 Task: Search for instructions on adding new users in Microsoft Outlook.
Action: Mouse moved to (263, 29)
Screenshot: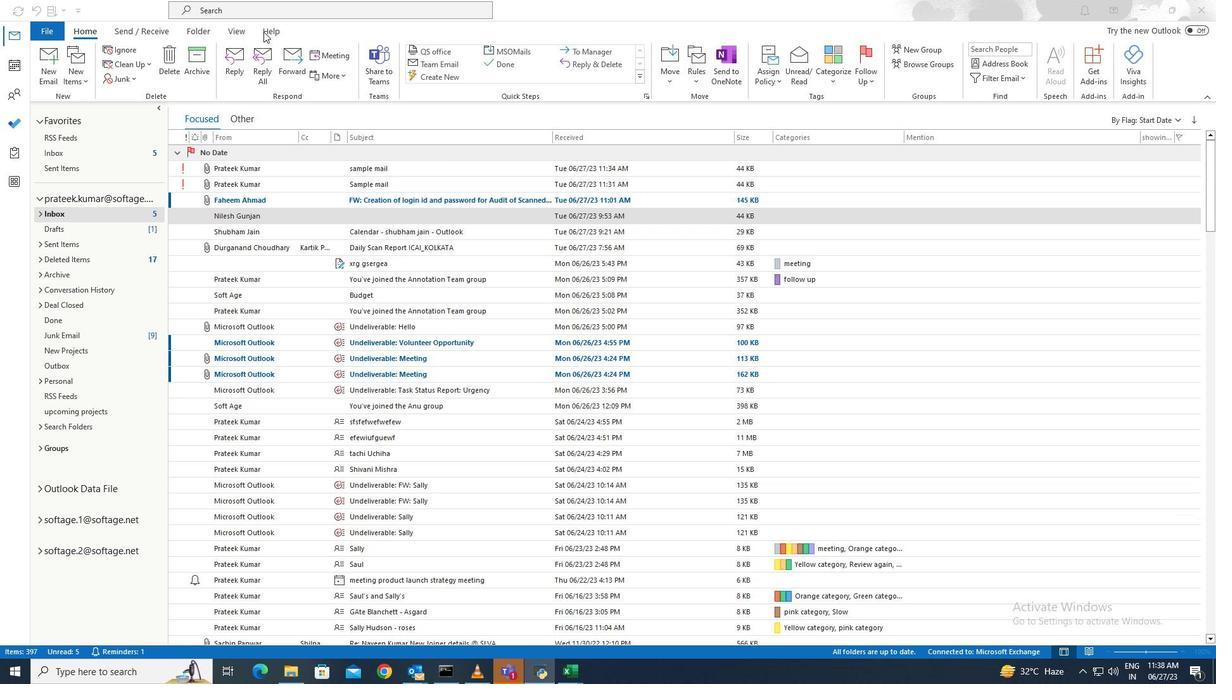 
Action: Mouse pressed left at (263, 29)
Screenshot: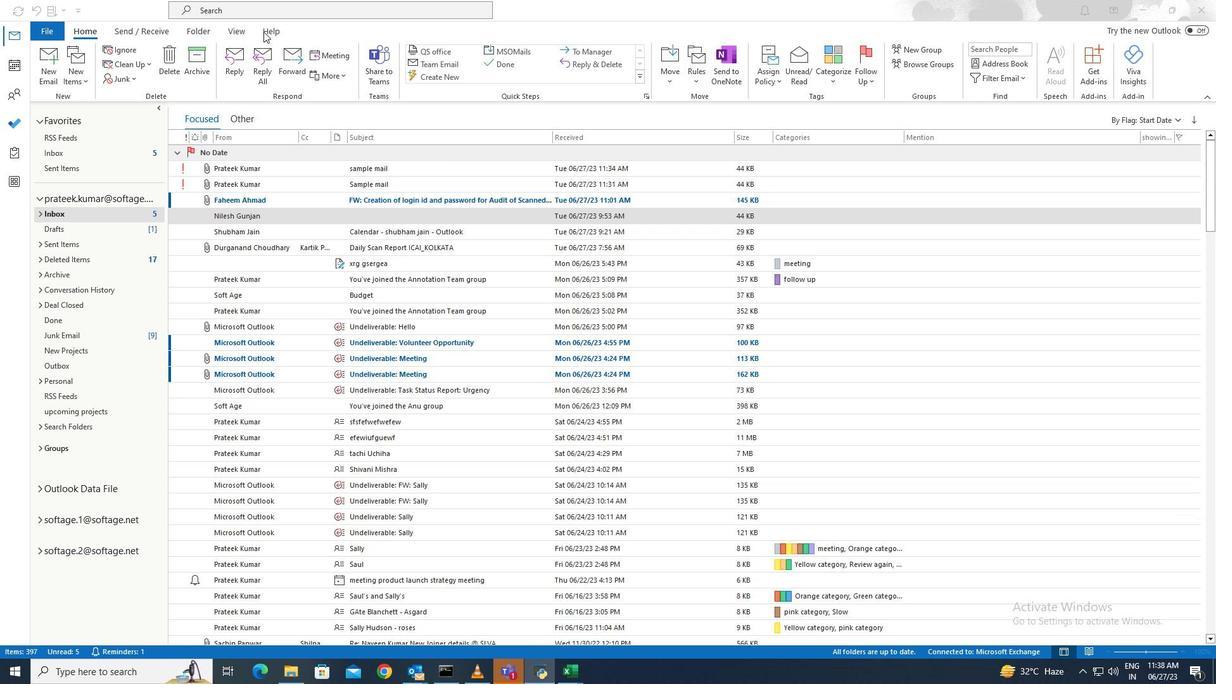 
Action: Mouse pressed left at (263, 29)
Screenshot: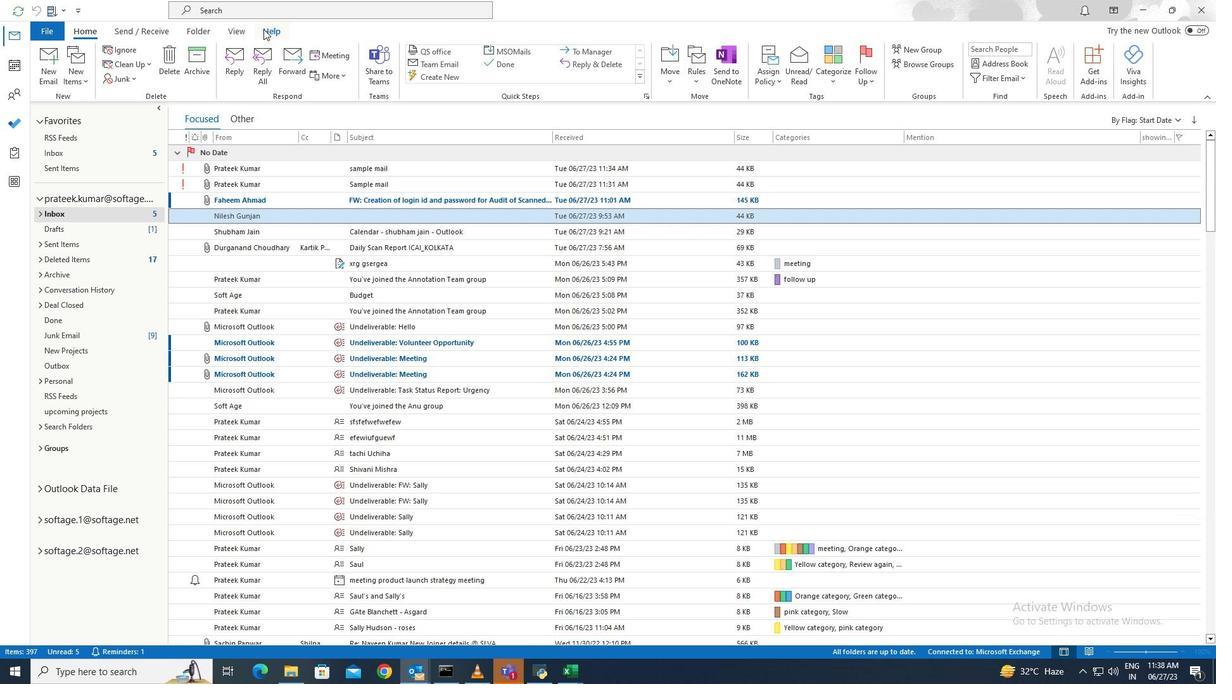
Action: Mouse moved to (55, 59)
Screenshot: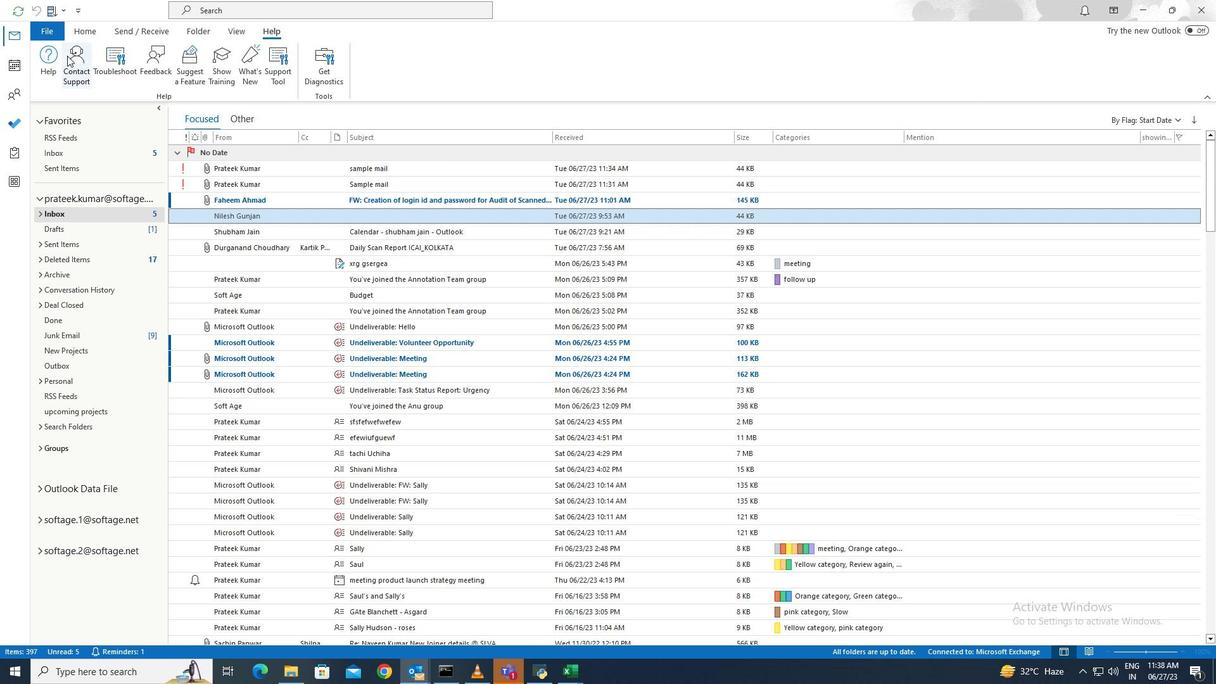 
Action: Mouse pressed left at (55, 59)
Screenshot: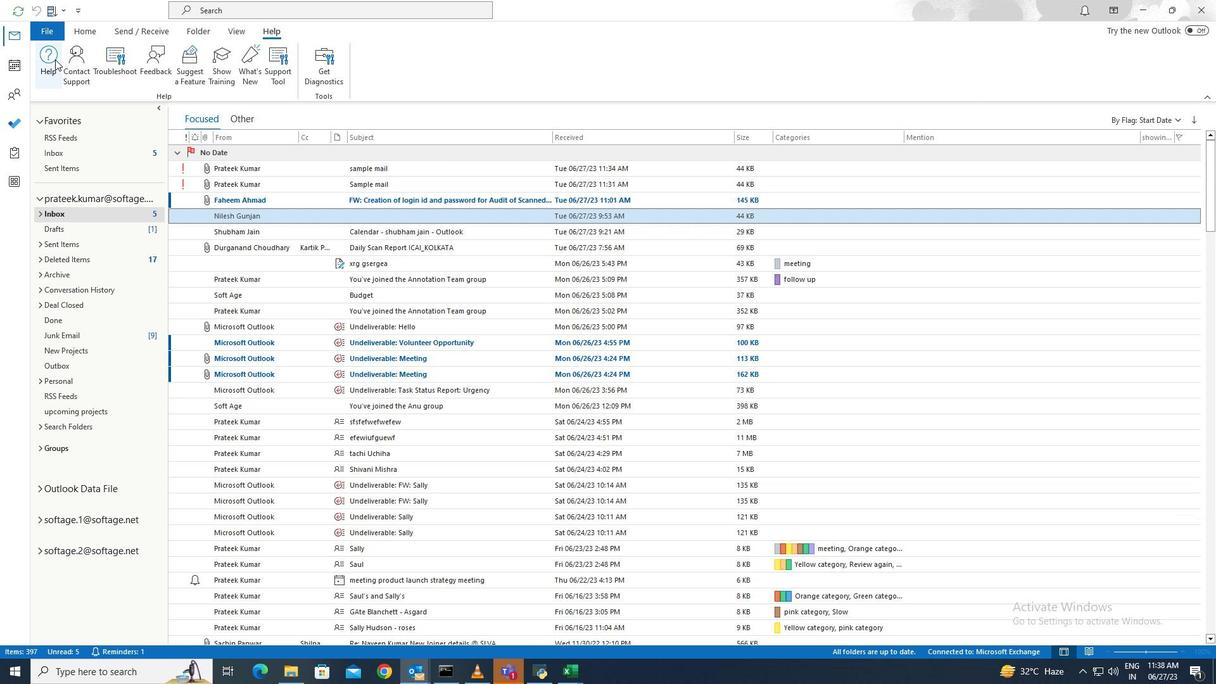 
Action: Mouse moved to (316, 237)
Screenshot: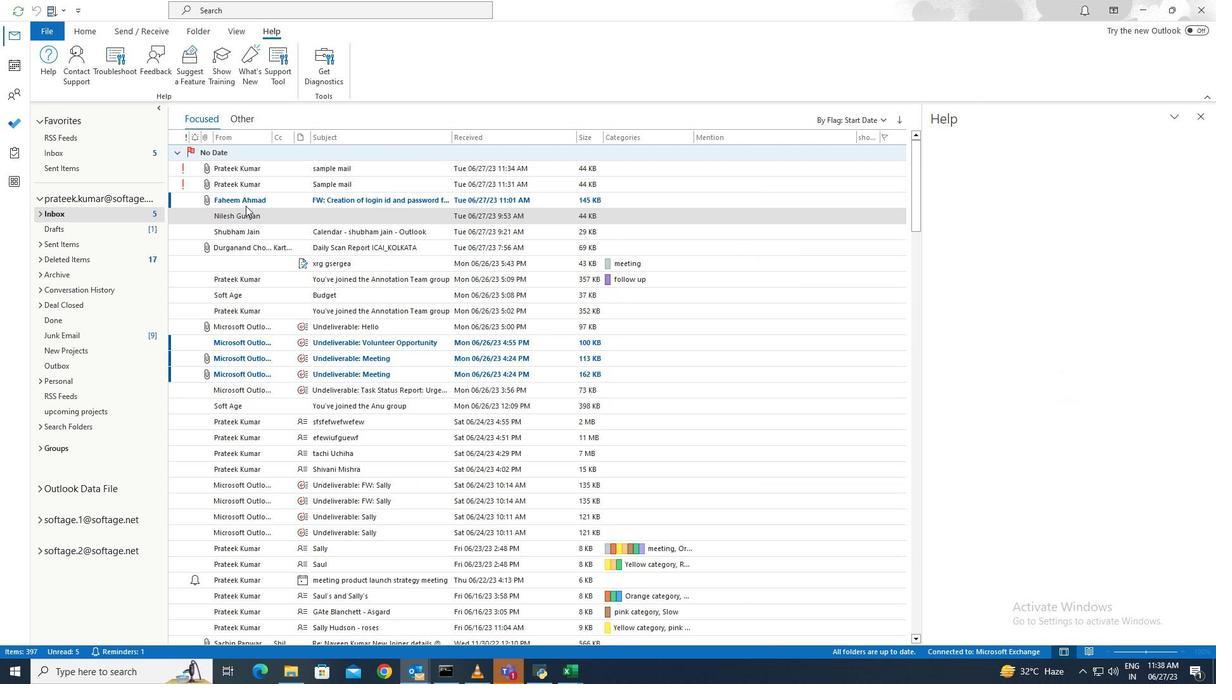 
Action: Key pressed adding<Key.space>new<Key.space>users
Screenshot: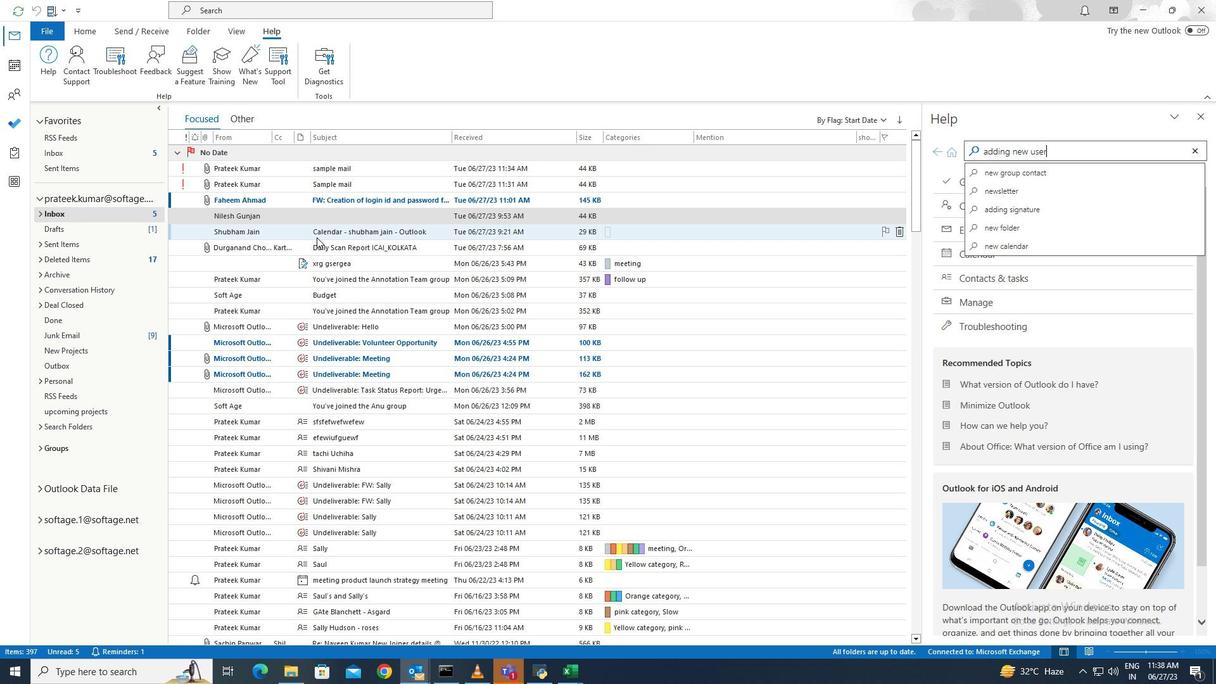 
Action: Mouse moved to (316, 237)
Screenshot: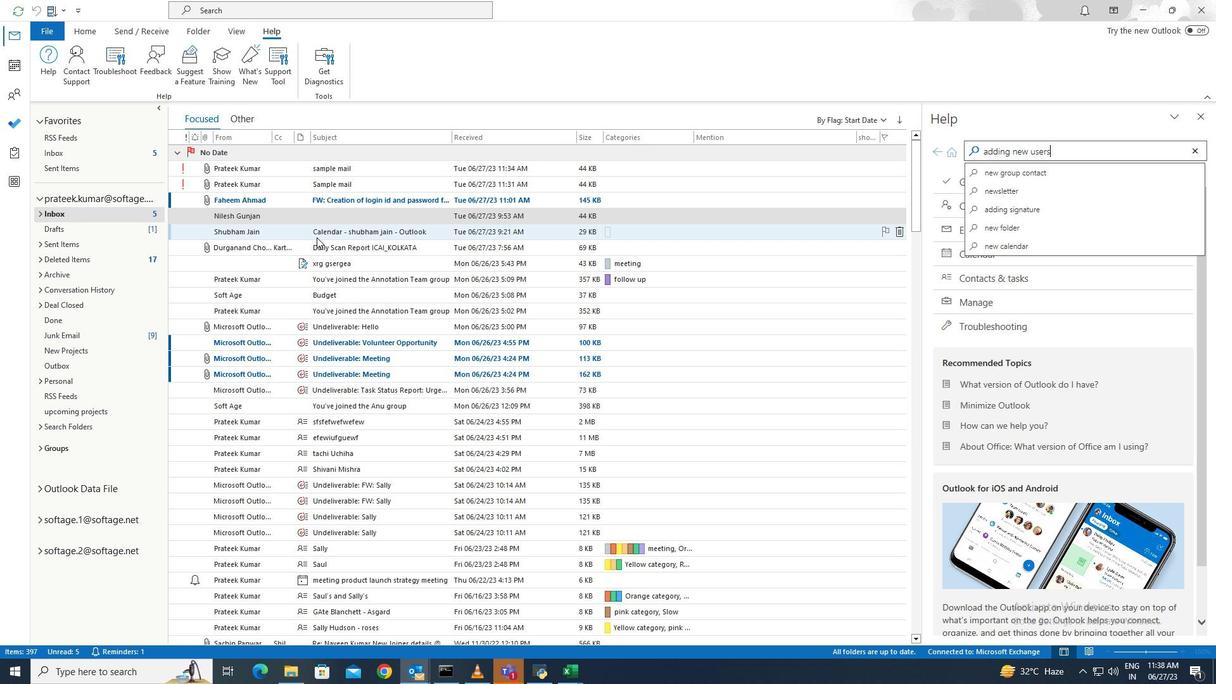 
Action: Key pressed <Key.enter>
Screenshot: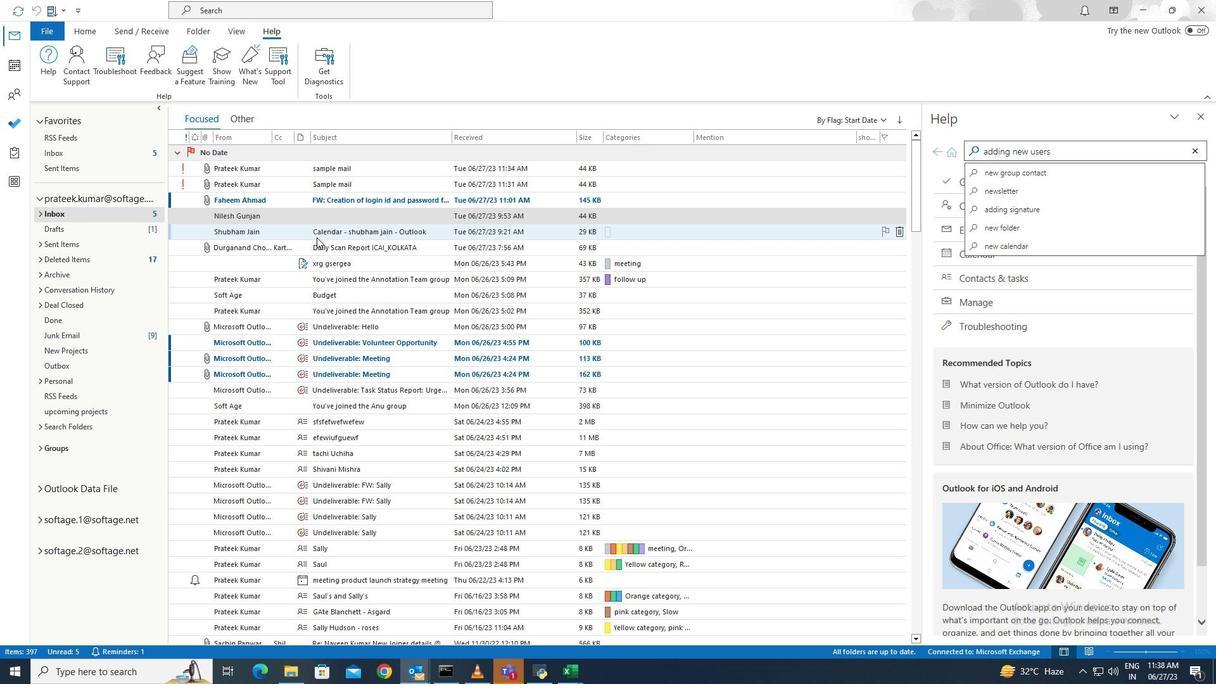 
